 Task: Set the subpicture position for the DVB subtitles decoder to the right.
Action: Mouse moved to (121, 45)
Screenshot: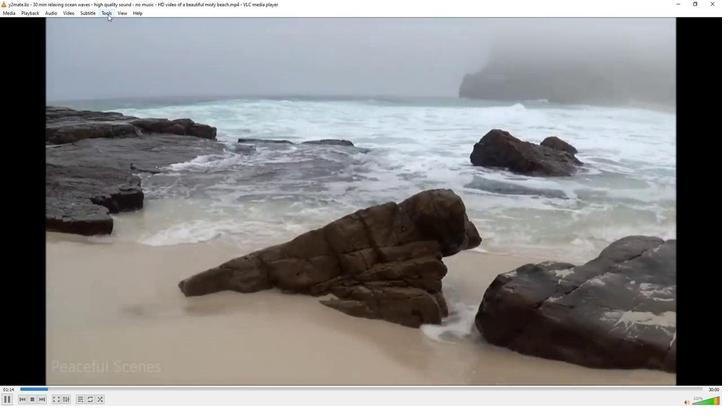 
Action: Mouse pressed left at (121, 45)
Screenshot: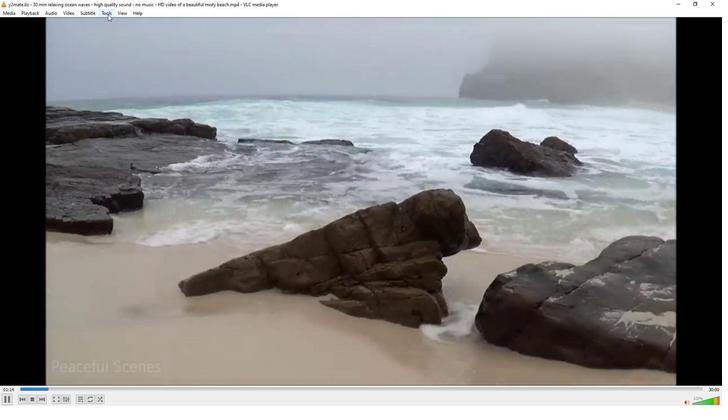 
Action: Mouse moved to (141, 124)
Screenshot: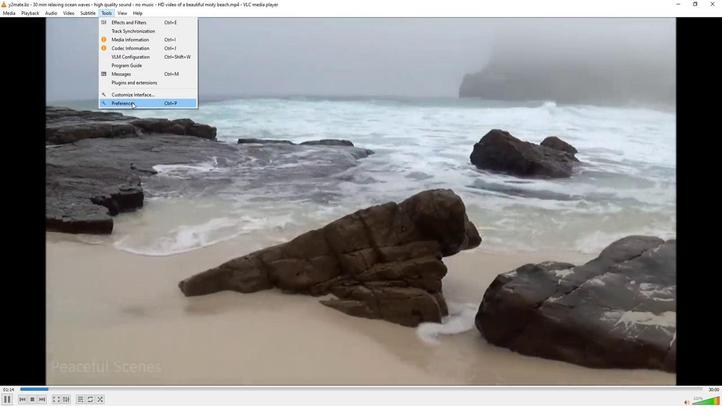 
Action: Mouse pressed left at (141, 124)
Screenshot: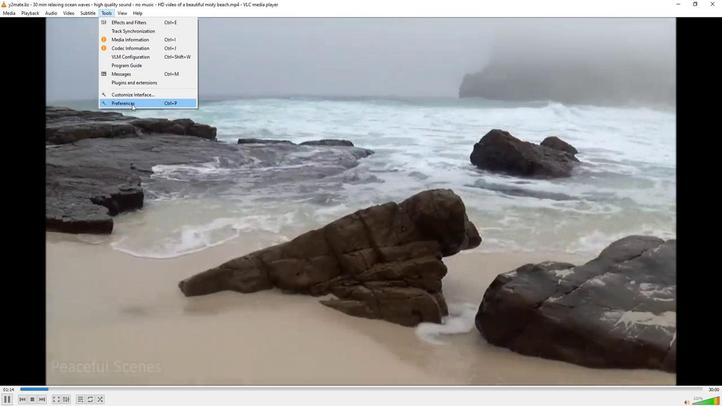 
Action: Mouse moved to (203, 309)
Screenshot: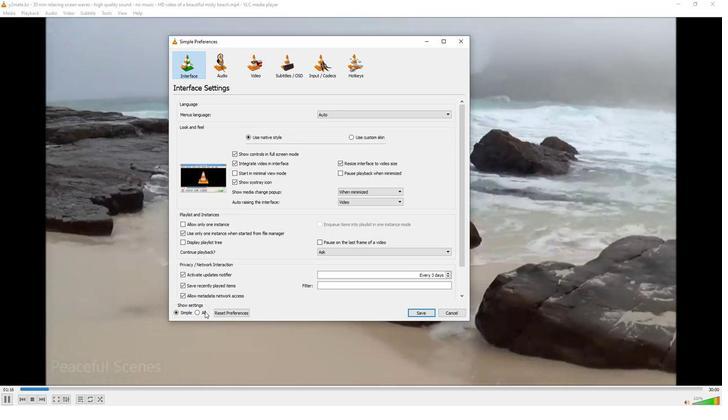 
Action: Mouse pressed left at (203, 309)
Screenshot: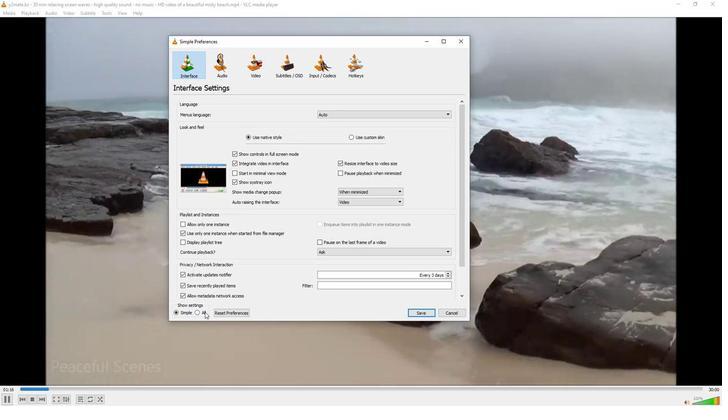 
Action: Mouse moved to (187, 214)
Screenshot: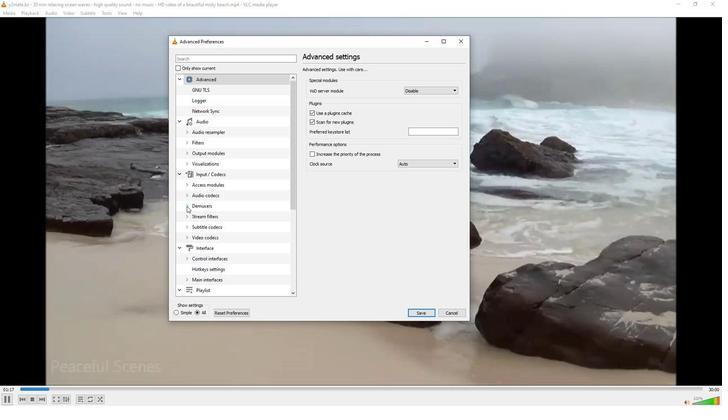 
Action: Mouse pressed left at (187, 214)
Screenshot: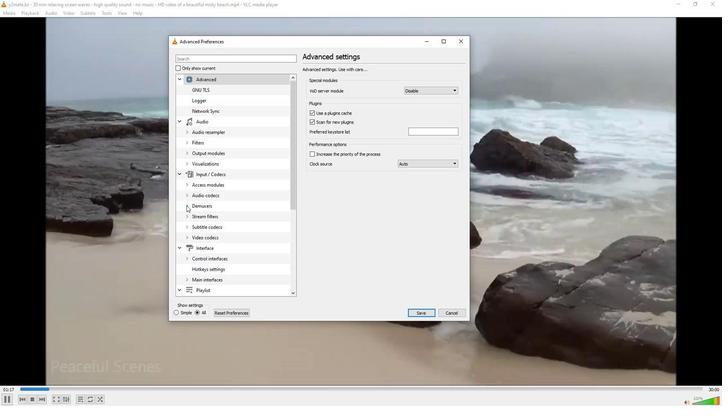 
Action: Mouse moved to (197, 234)
Screenshot: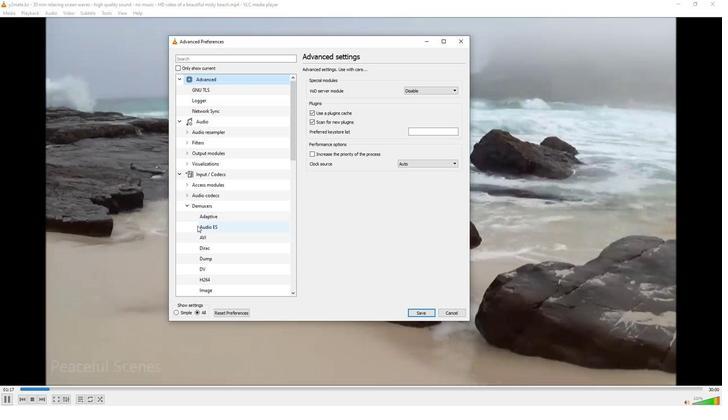 
Action: Mouse scrolled (197, 234) with delta (0, 0)
Screenshot: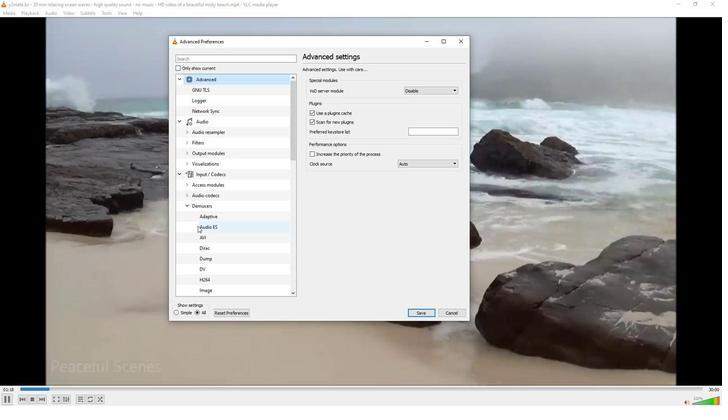 
Action: Mouse scrolled (197, 234) with delta (0, 0)
Screenshot: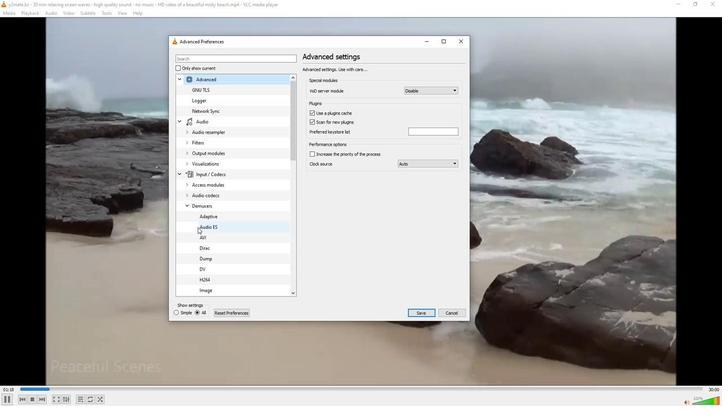 
Action: Mouse scrolled (197, 234) with delta (0, 0)
Screenshot: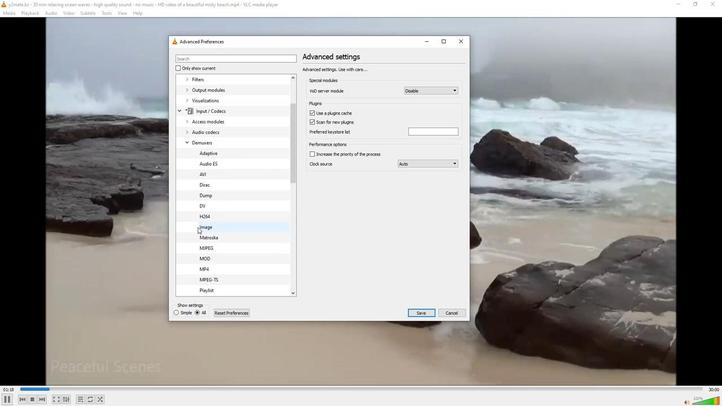 
Action: Mouse scrolled (197, 234) with delta (0, 0)
Screenshot: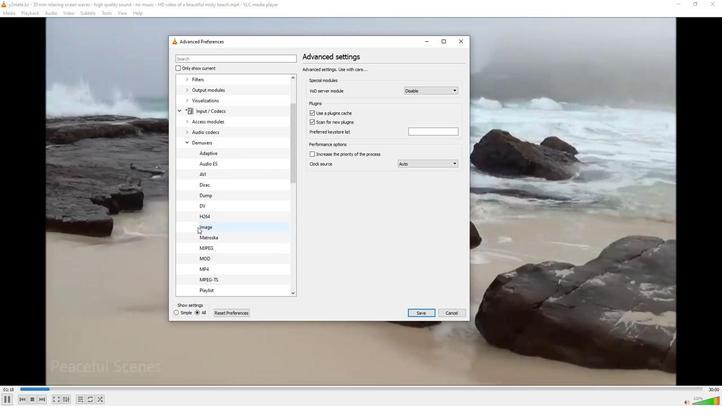 
Action: Mouse scrolled (197, 234) with delta (0, 0)
Screenshot: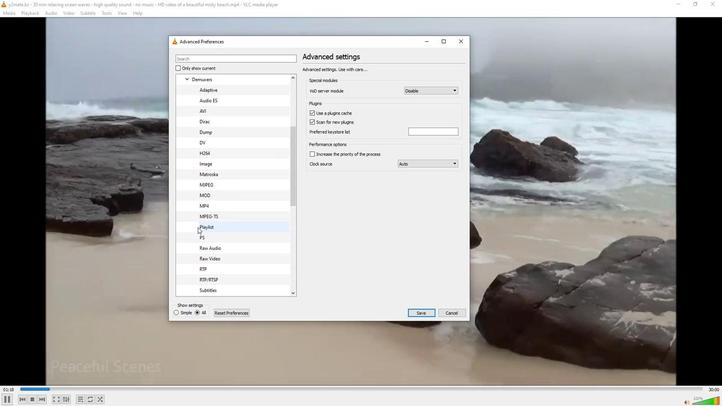 
Action: Mouse moved to (188, 289)
Screenshot: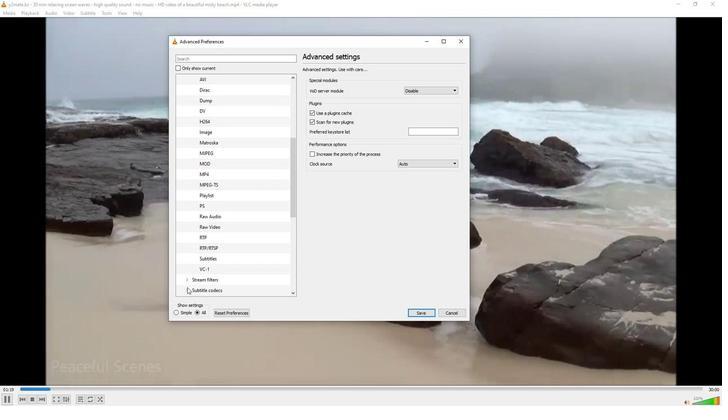 
Action: Mouse pressed left at (188, 289)
Screenshot: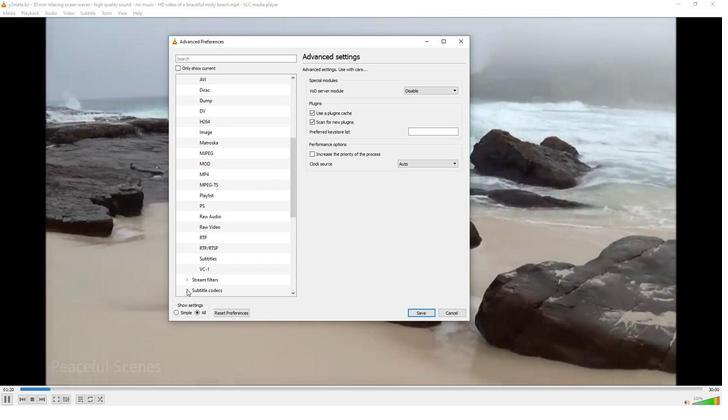 
Action: Mouse moved to (195, 286)
Screenshot: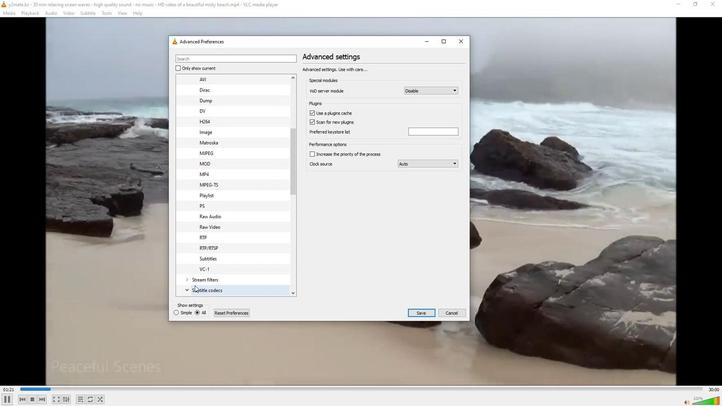 
Action: Mouse scrolled (195, 286) with delta (0, 0)
Screenshot: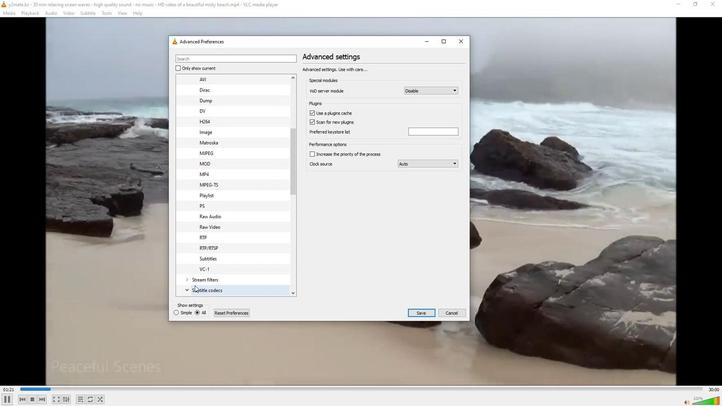 
Action: Mouse moved to (196, 284)
Screenshot: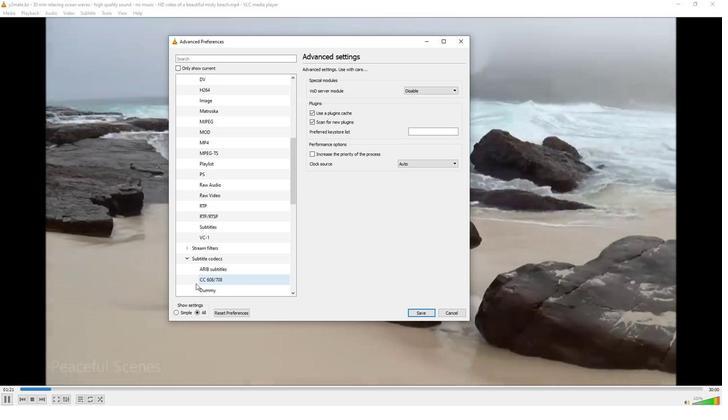 
Action: Mouse scrolled (196, 283) with delta (0, 0)
Screenshot: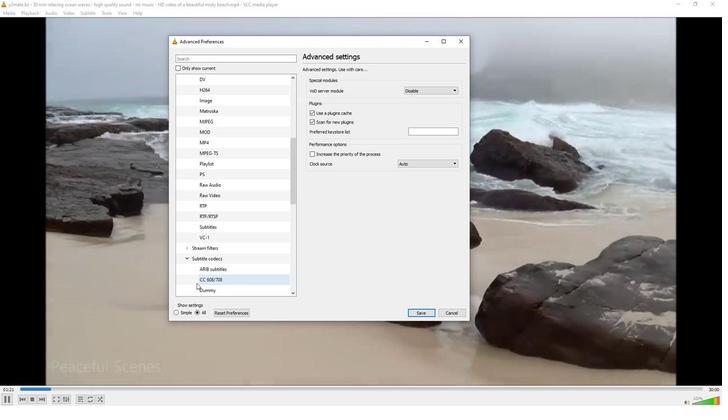 
Action: Mouse moved to (212, 273)
Screenshot: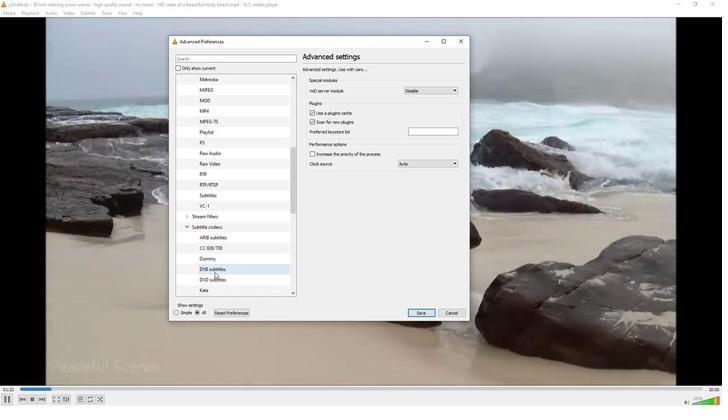 
Action: Mouse pressed left at (212, 273)
Screenshot: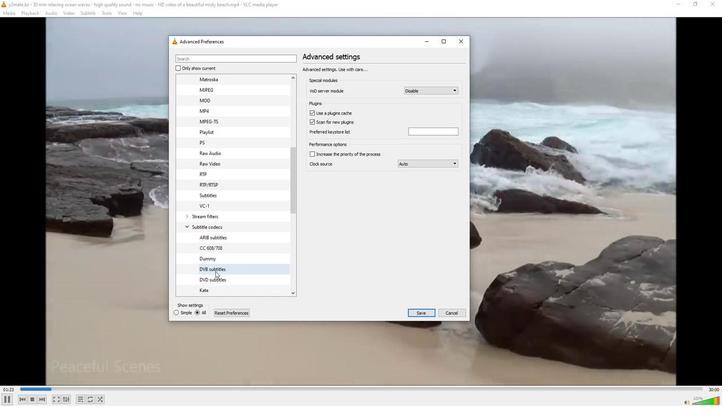 
Action: Mouse moved to (400, 107)
Screenshot: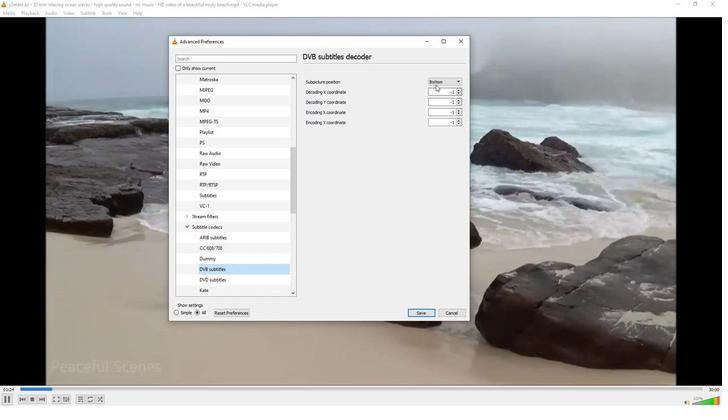 
Action: Mouse pressed left at (400, 107)
Screenshot: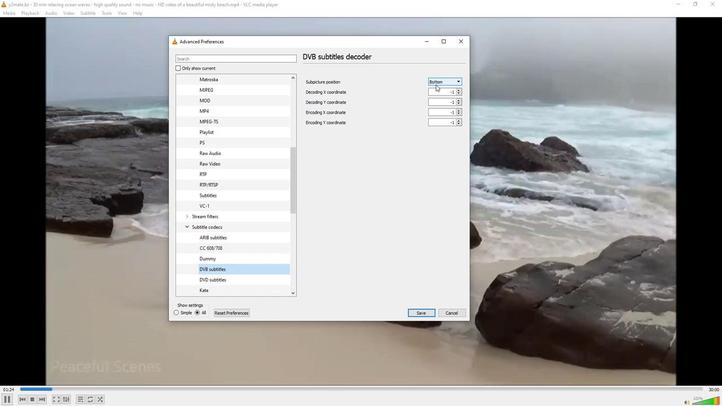 
Action: Mouse moved to (401, 118)
Screenshot: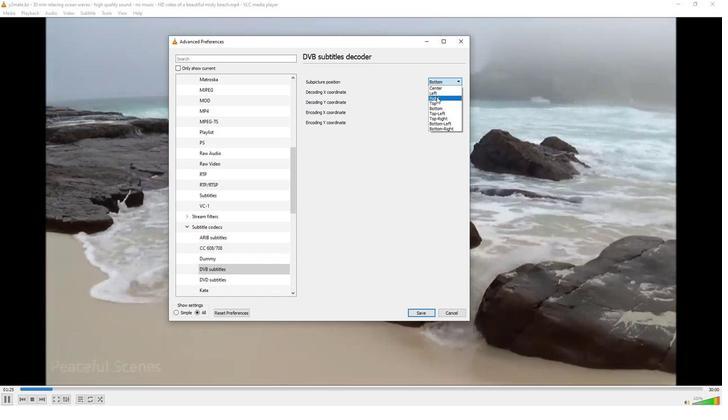 
Action: Mouse pressed left at (401, 118)
Screenshot: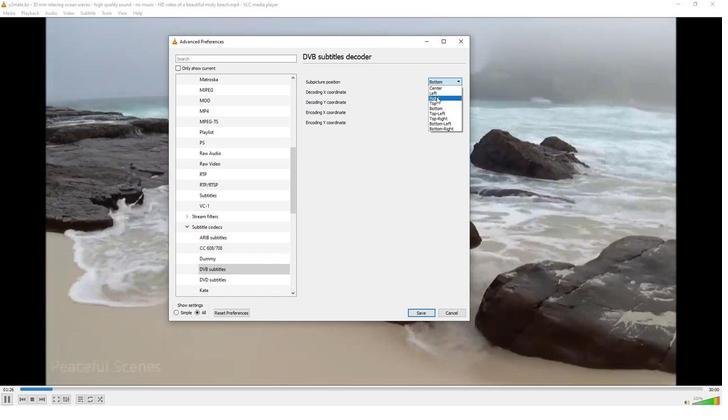 
Action: Mouse moved to (366, 130)
Screenshot: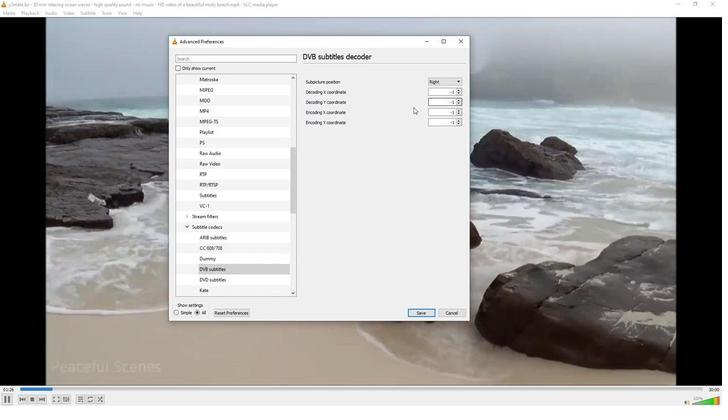 
